 Task: Change elbow connector line to dashed dotted.
Action: Mouse moved to (516, 303)
Screenshot: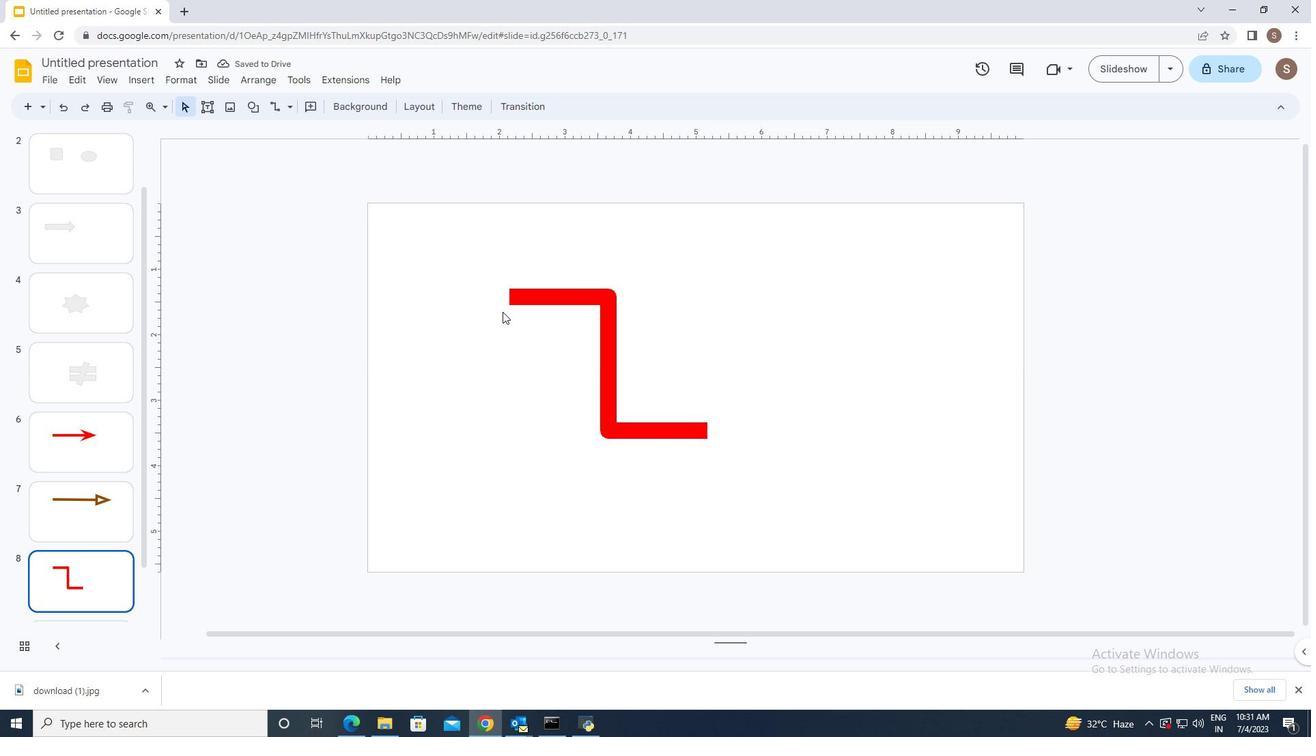 
Action: Mouse pressed left at (516, 303)
Screenshot: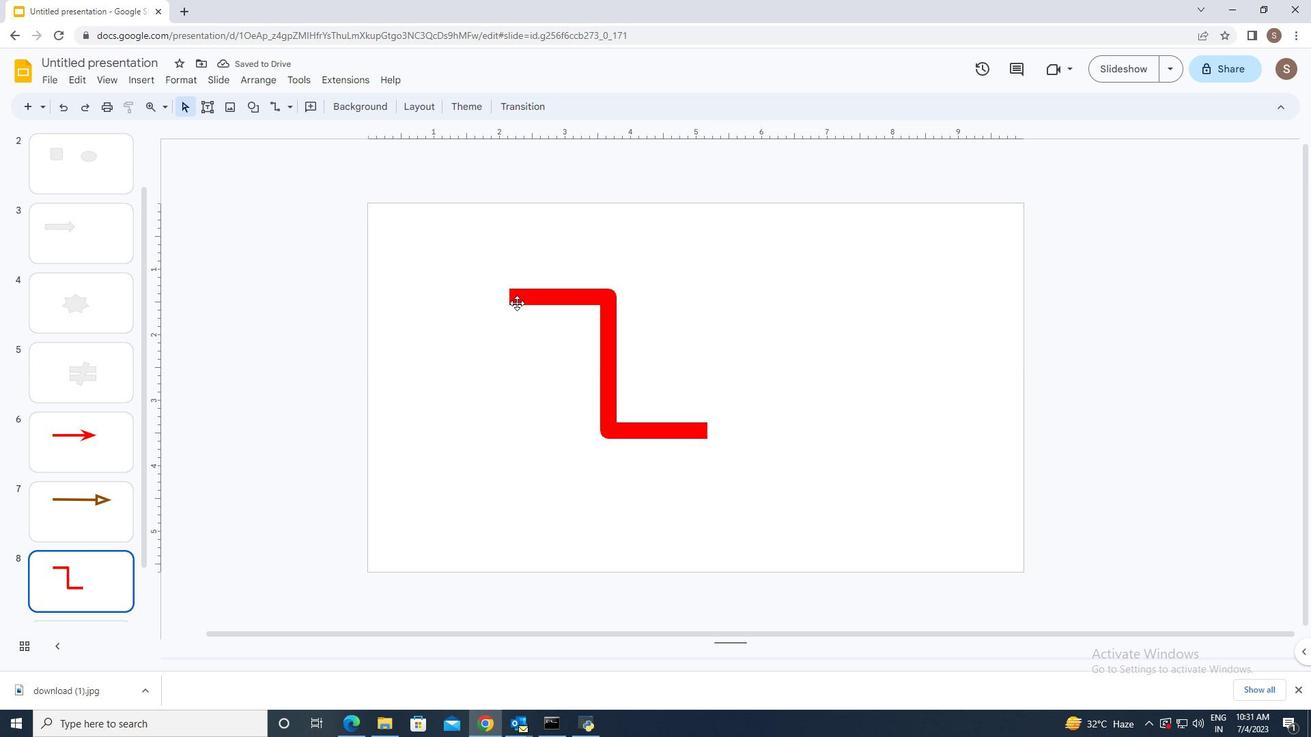 
Action: Mouse moved to (361, 105)
Screenshot: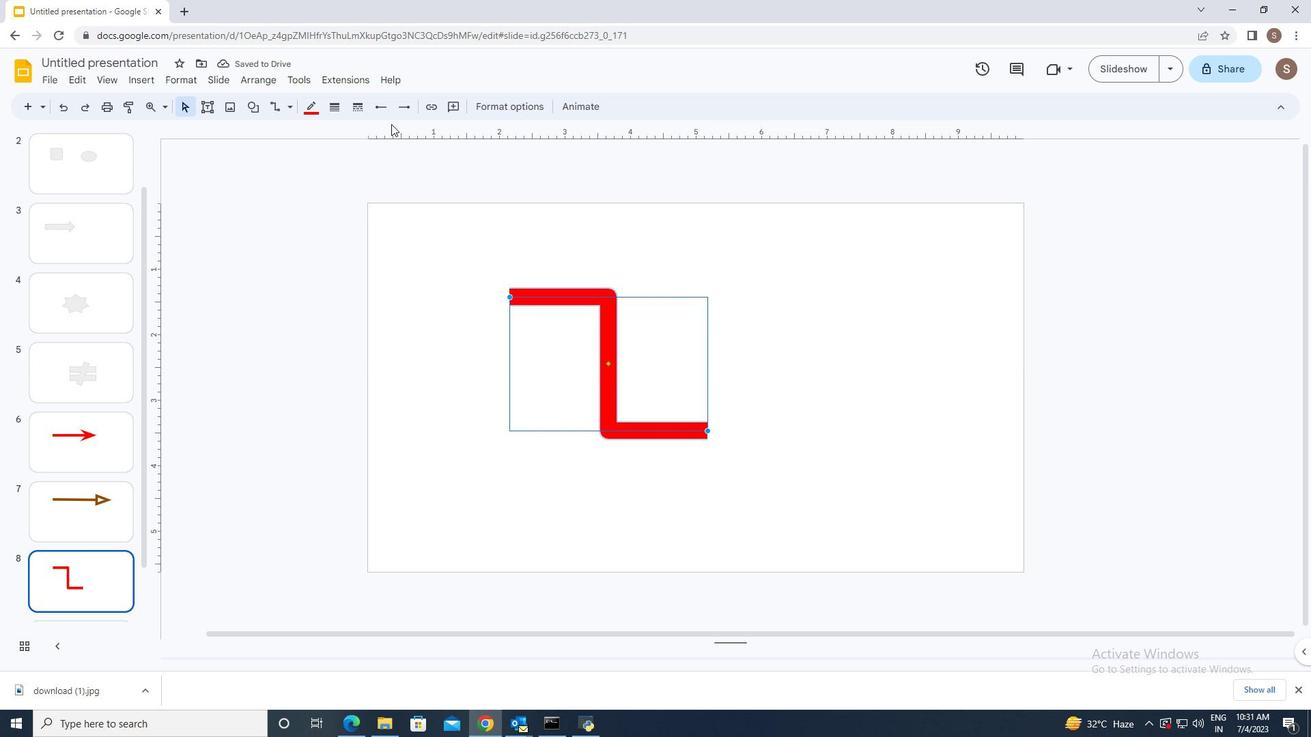 
Action: Mouse pressed left at (361, 105)
Screenshot: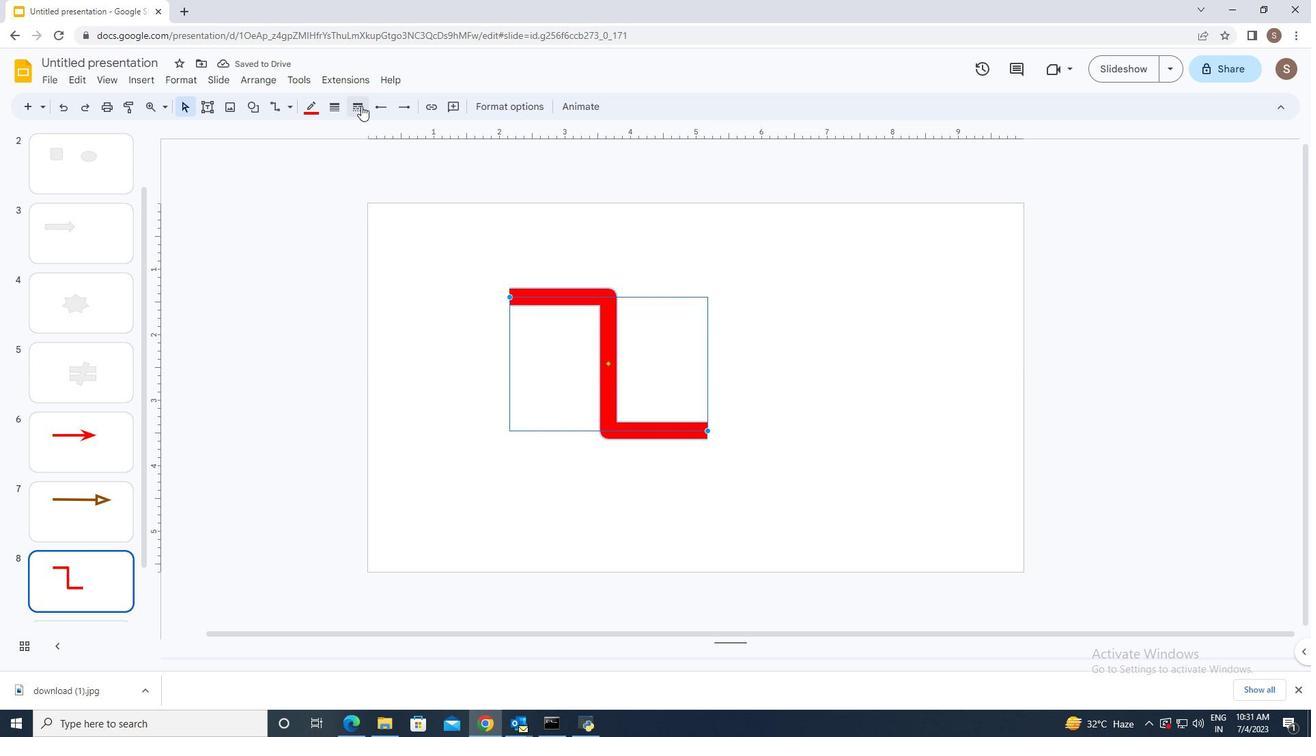 
Action: Mouse moved to (396, 199)
Screenshot: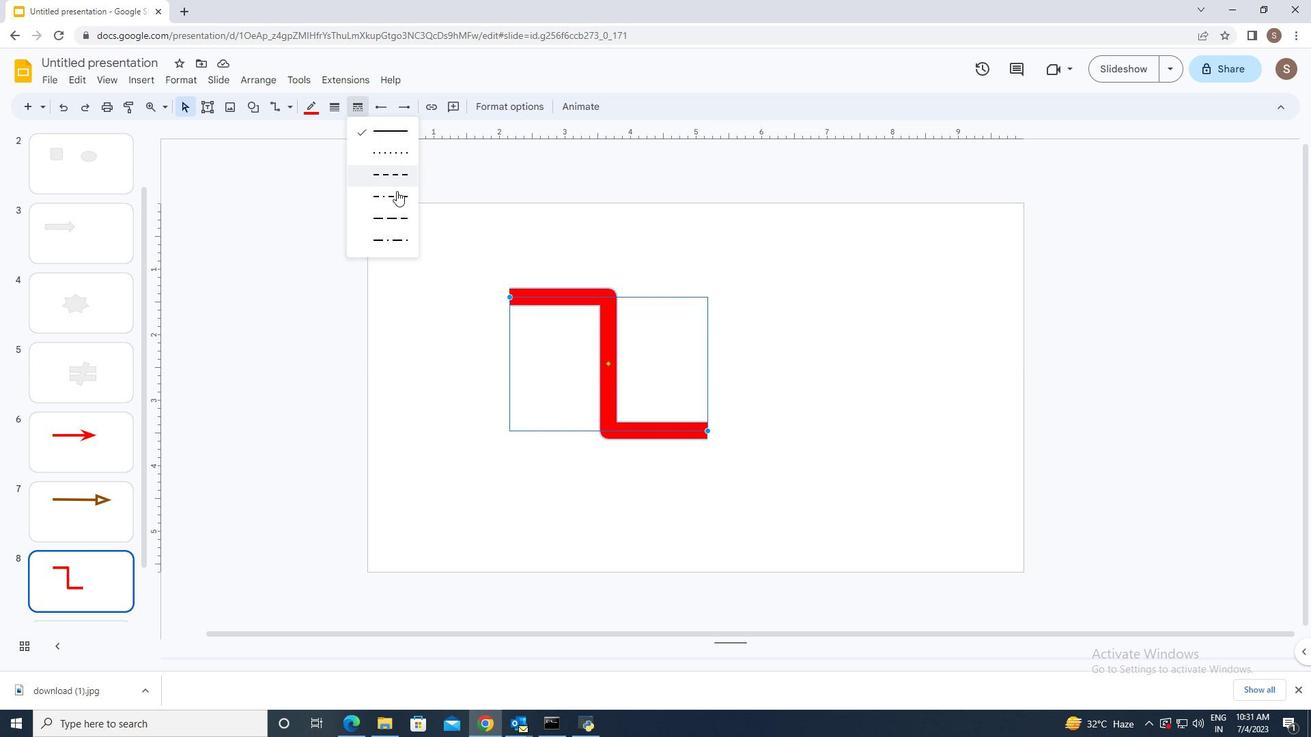 
Action: Mouse pressed left at (396, 199)
Screenshot: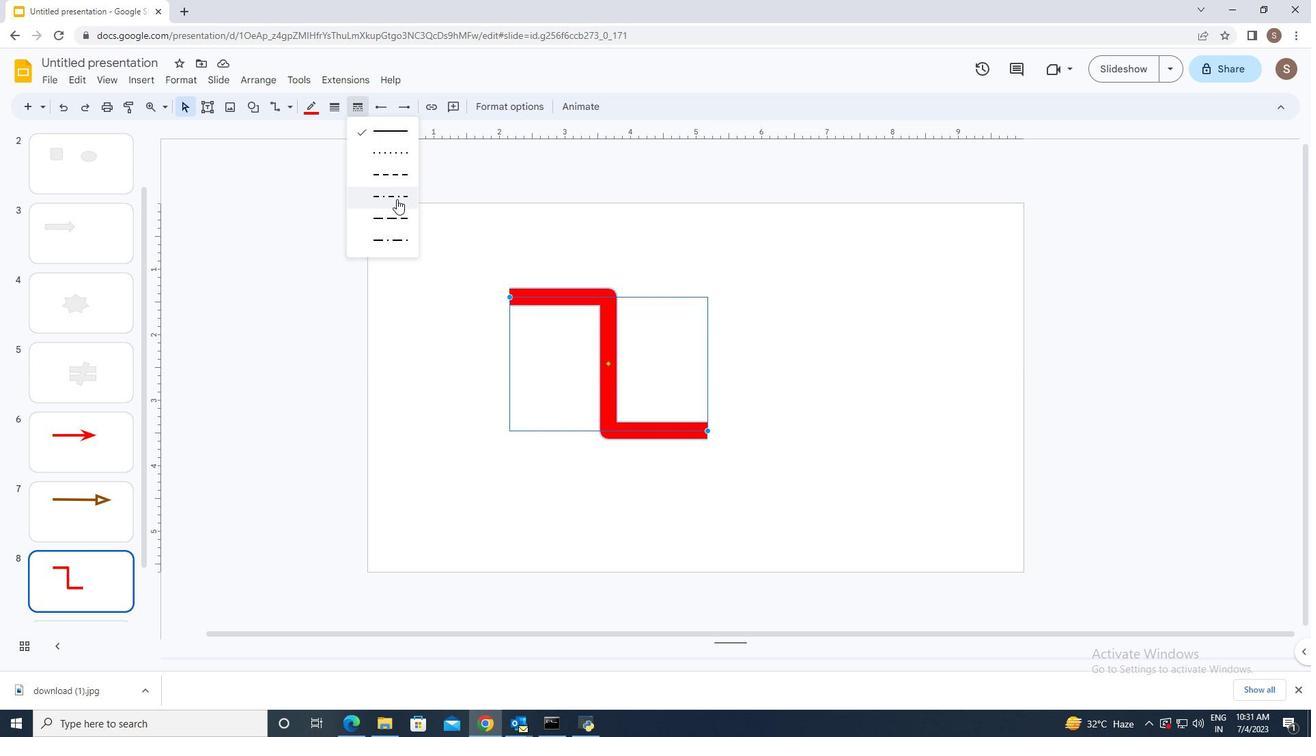 
Action: Mouse moved to (437, 357)
Screenshot: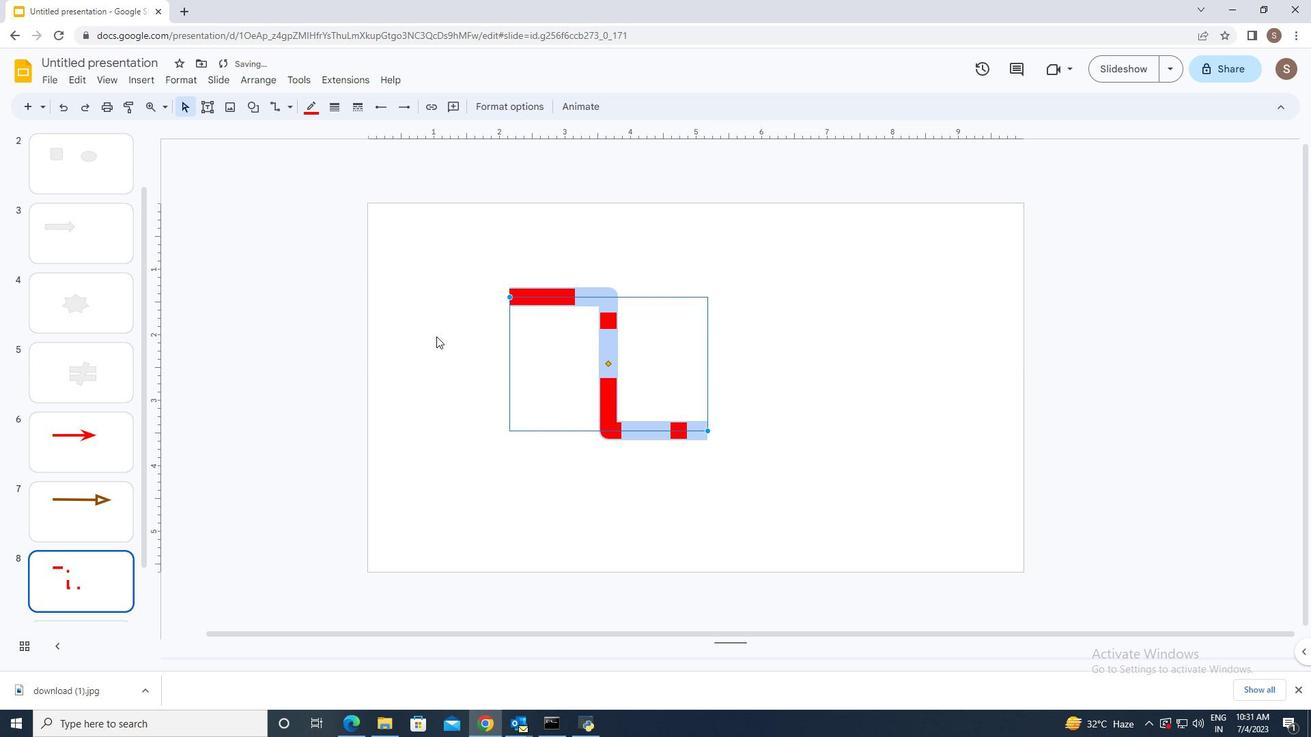 
Action: Mouse pressed left at (437, 357)
Screenshot: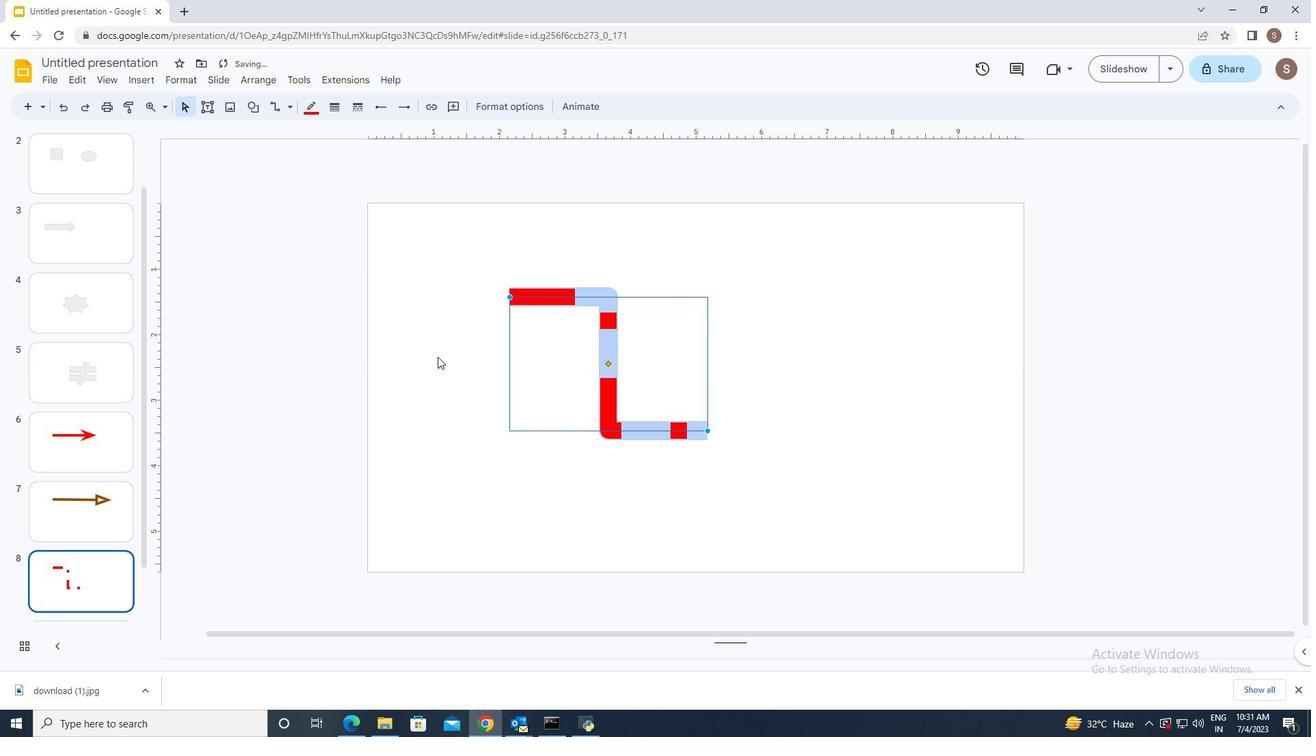 
